 Task: Add a condition where "Status category Greater than Solved" in unsolved tickets in your groups.
Action: Mouse moved to (148, 534)
Screenshot: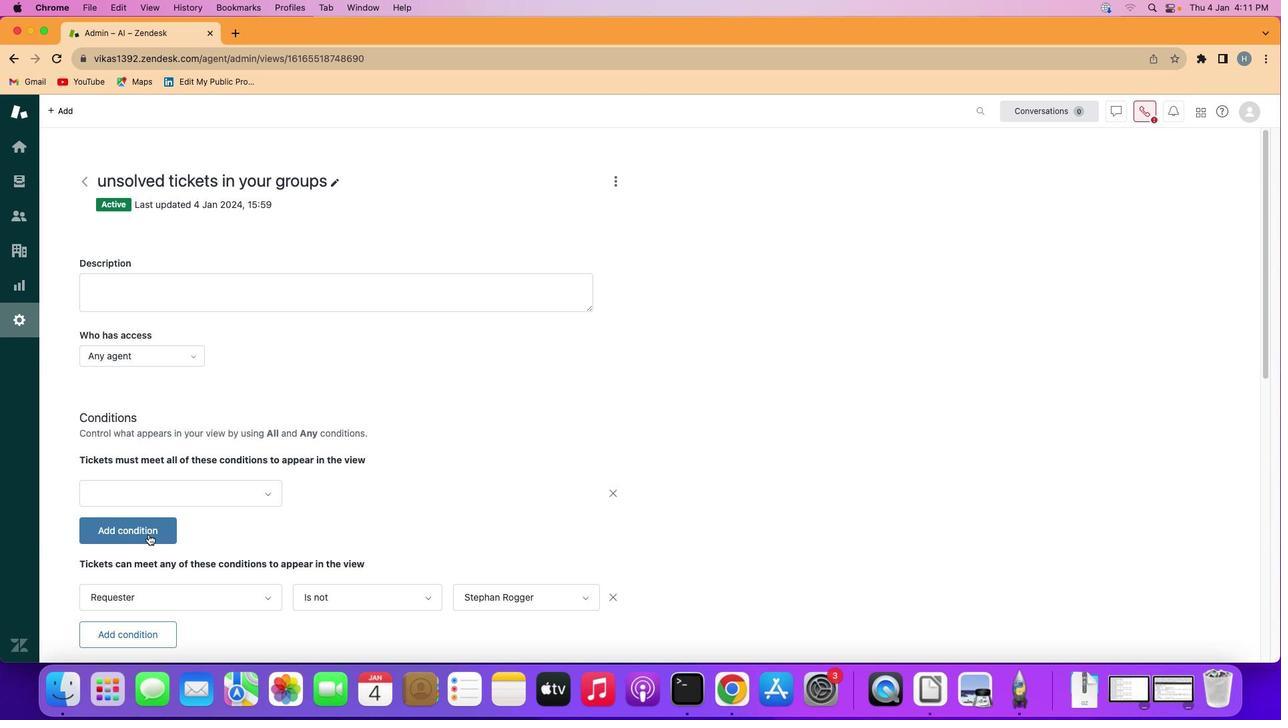 
Action: Mouse pressed left at (148, 534)
Screenshot: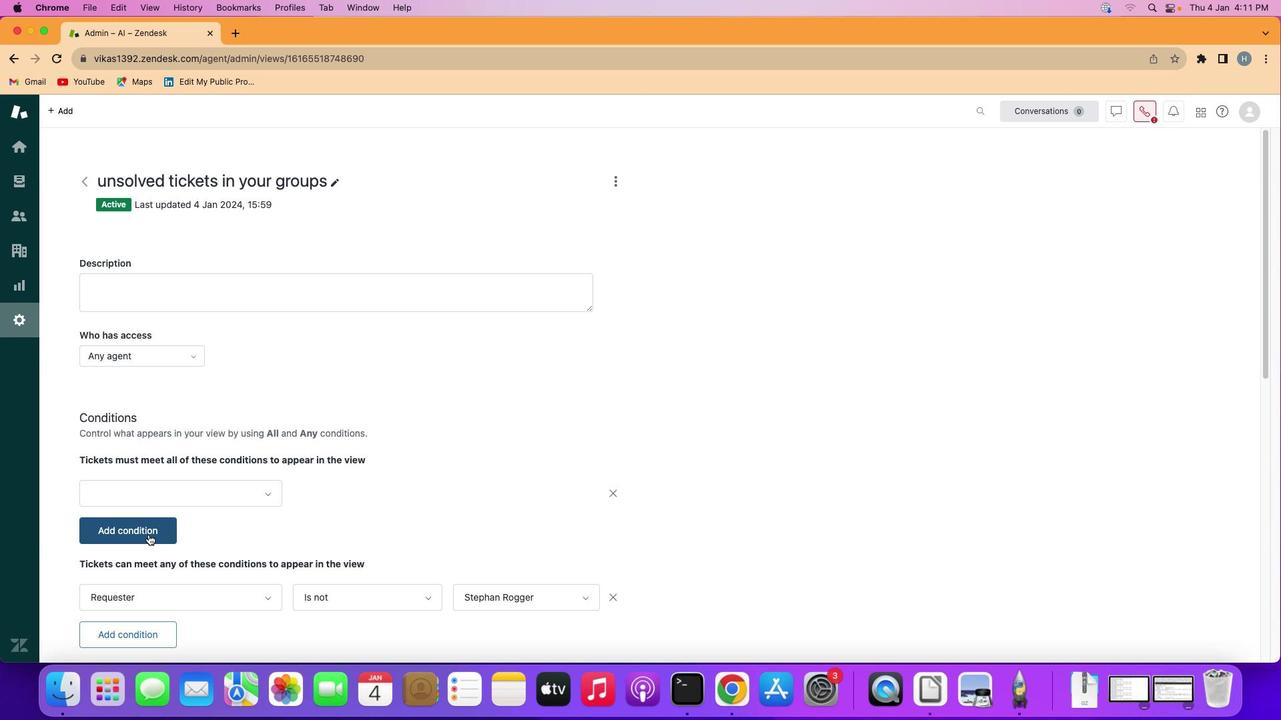 
Action: Mouse moved to (154, 531)
Screenshot: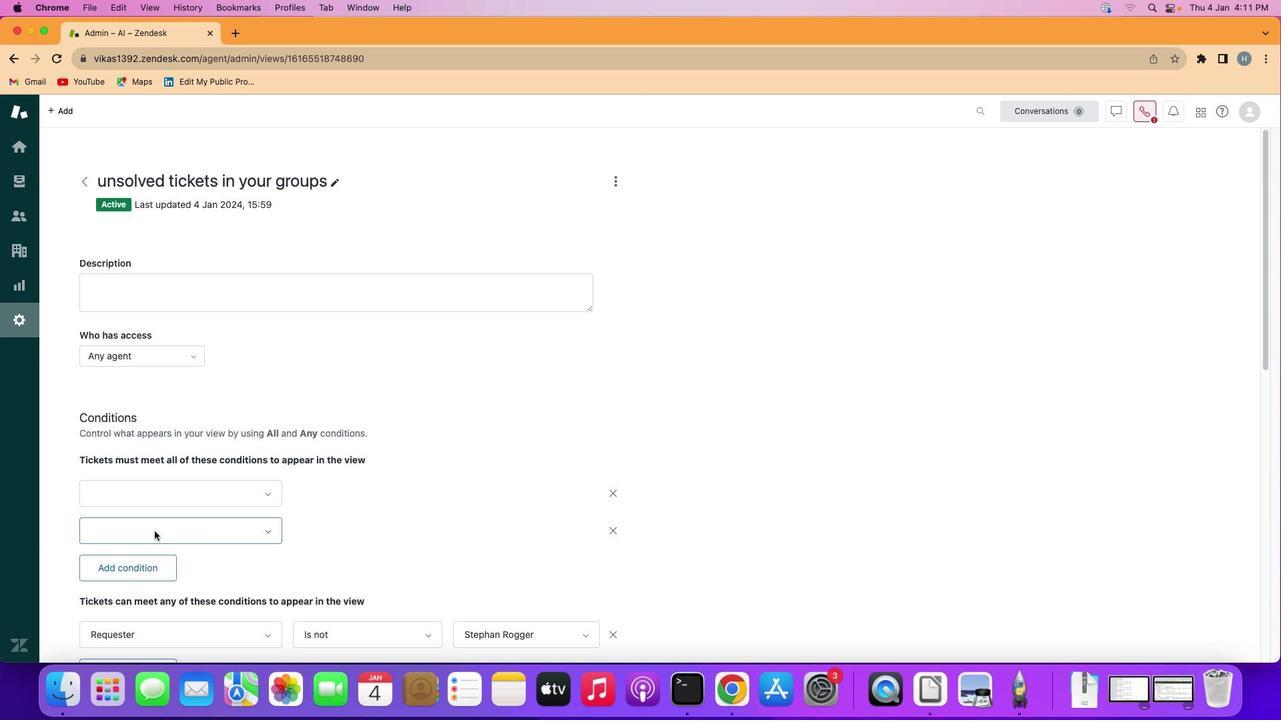 
Action: Mouse pressed left at (154, 531)
Screenshot: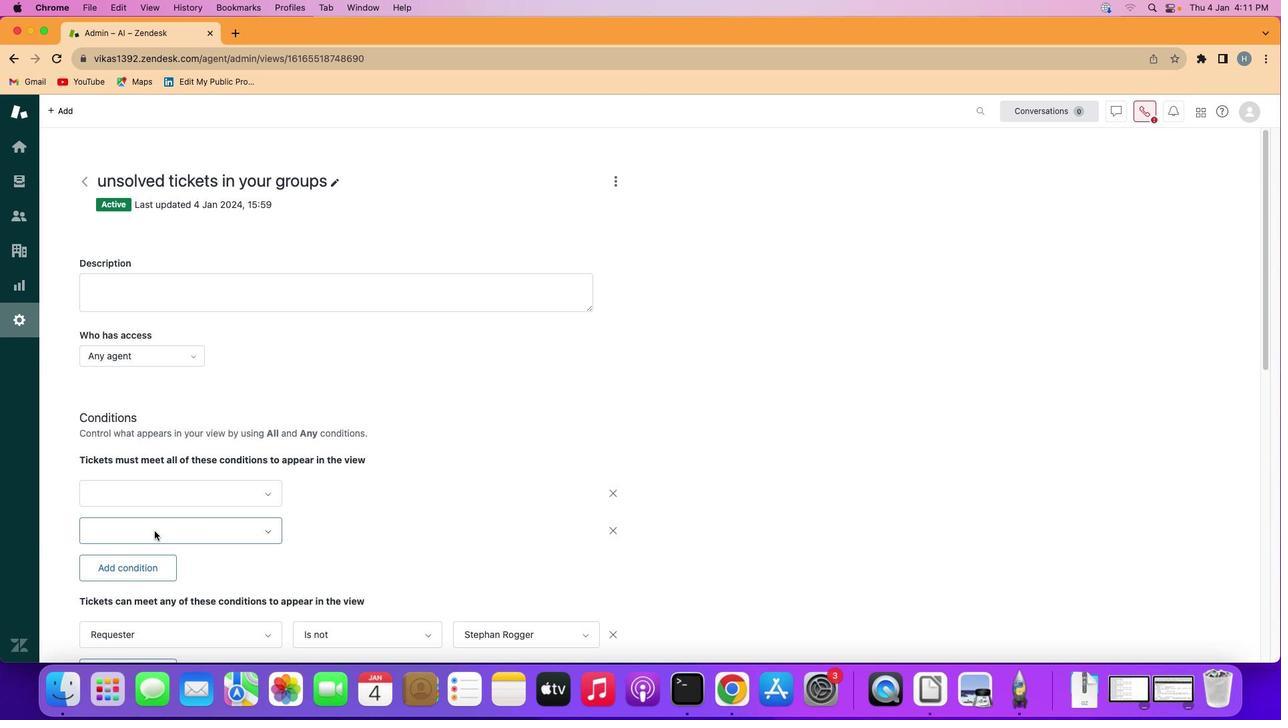 
Action: Mouse moved to (214, 295)
Screenshot: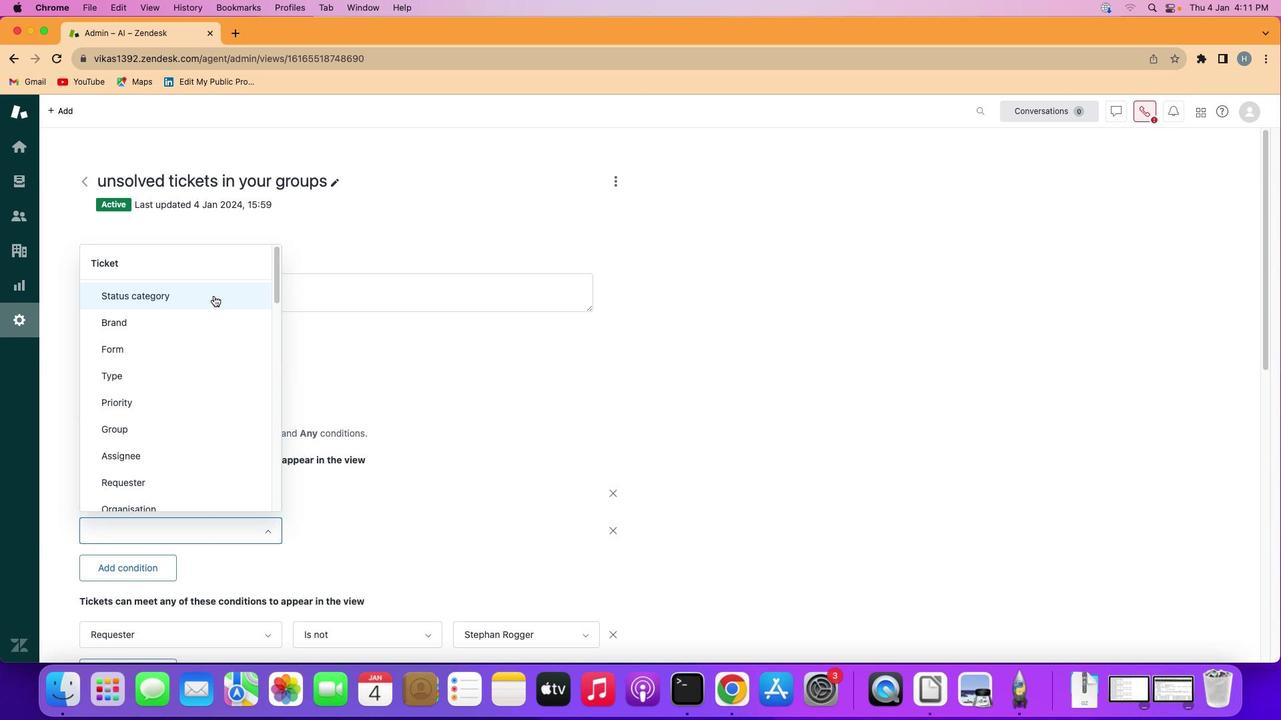 
Action: Mouse pressed left at (214, 295)
Screenshot: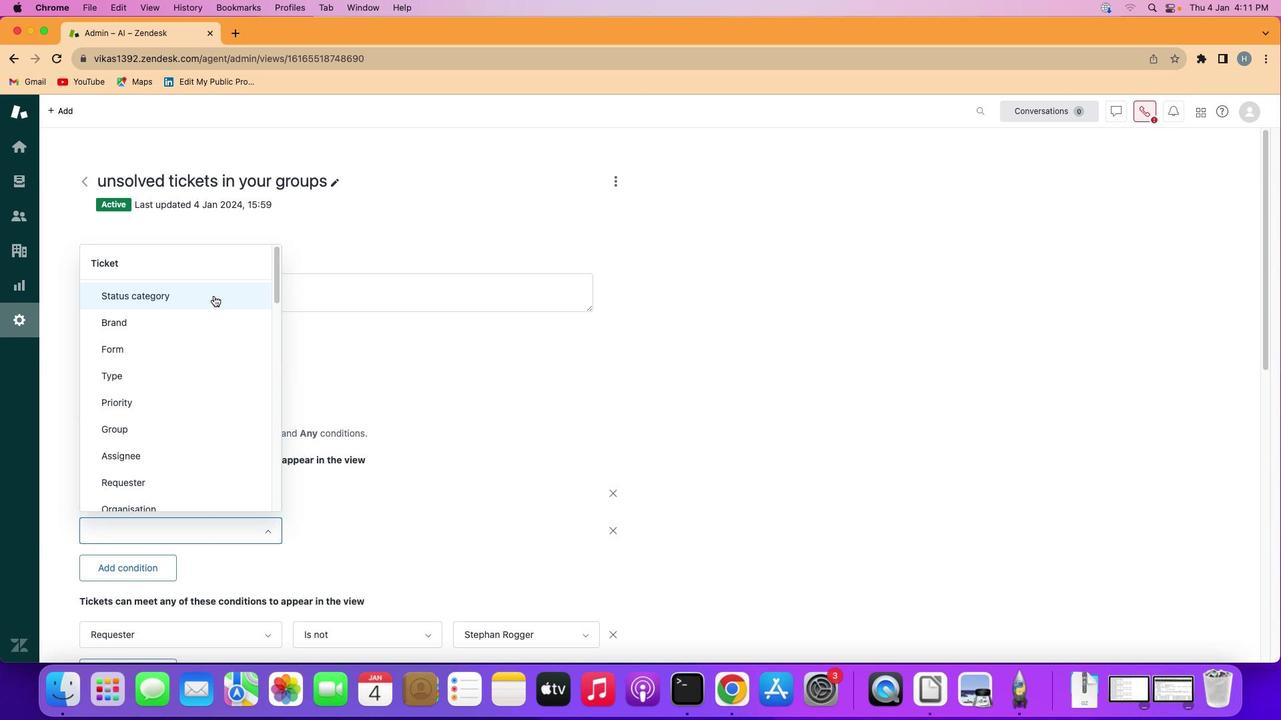 
Action: Mouse moved to (329, 530)
Screenshot: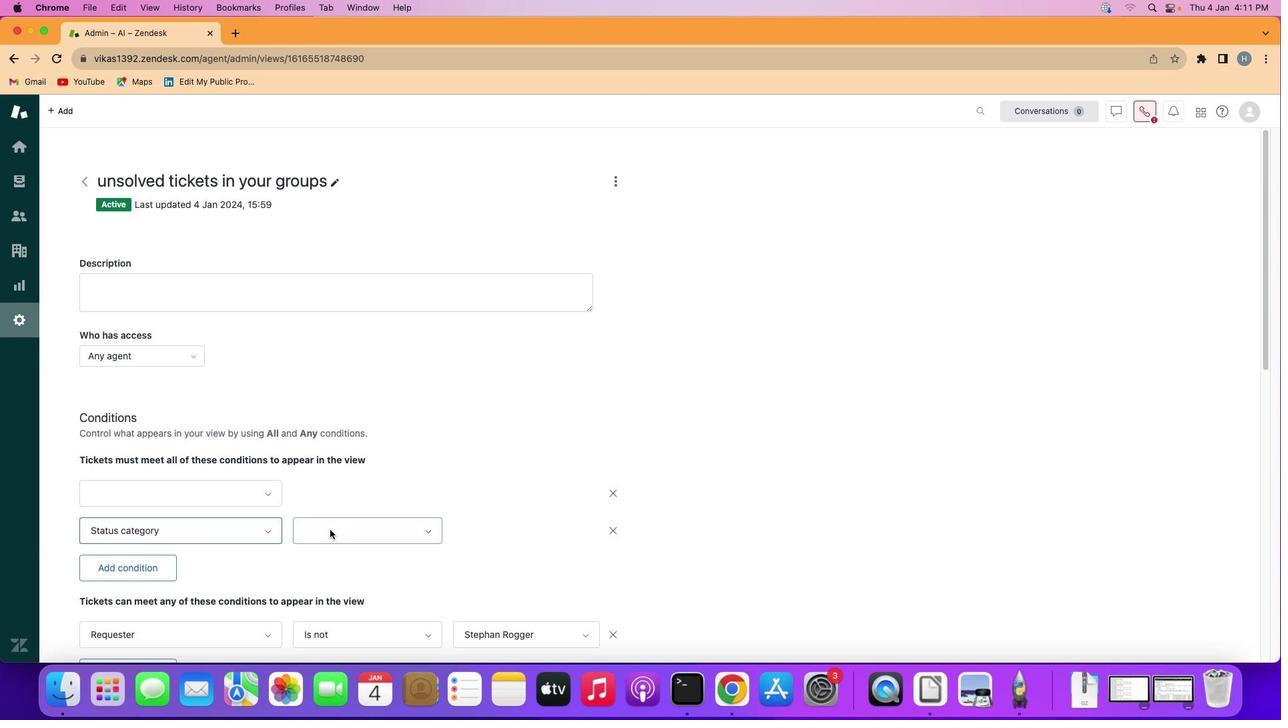 
Action: Mouse pressed left at (329, 530)
Screenshot: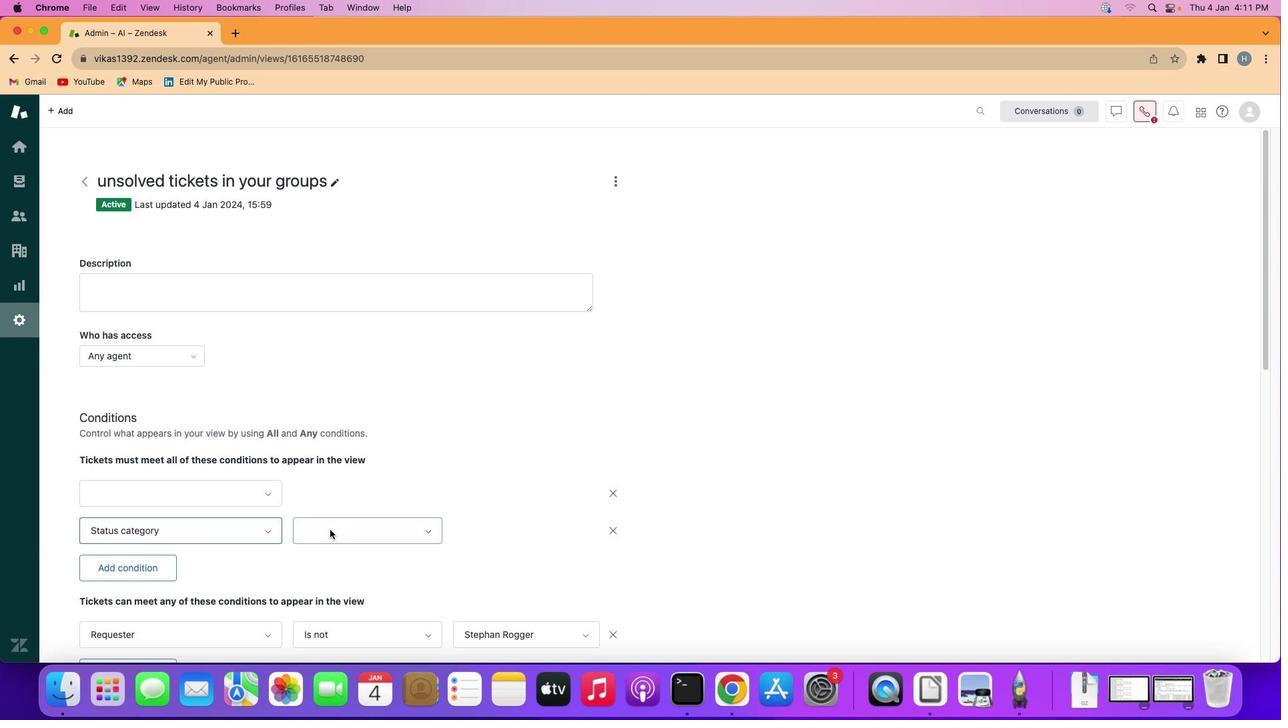 
Action: Mouse moved to (367, 497)
Screenshot: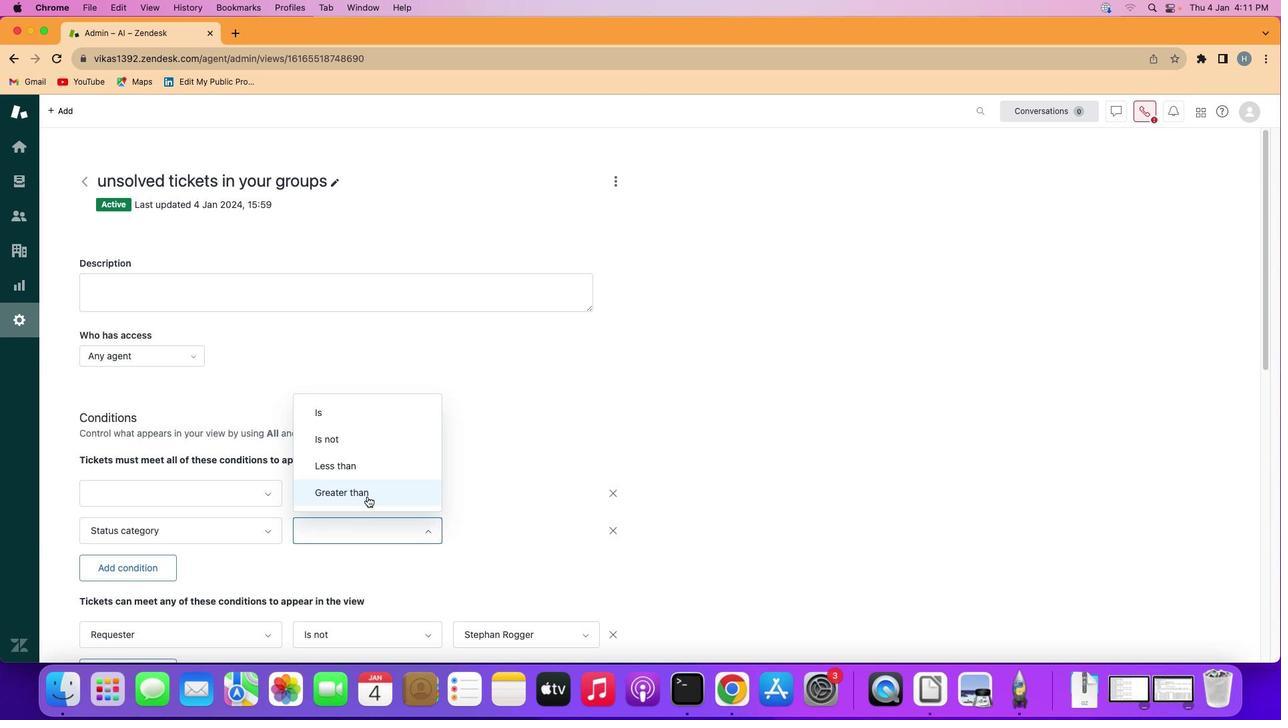 
Action: Mouse pressed left at (367, 497)
Screenshot: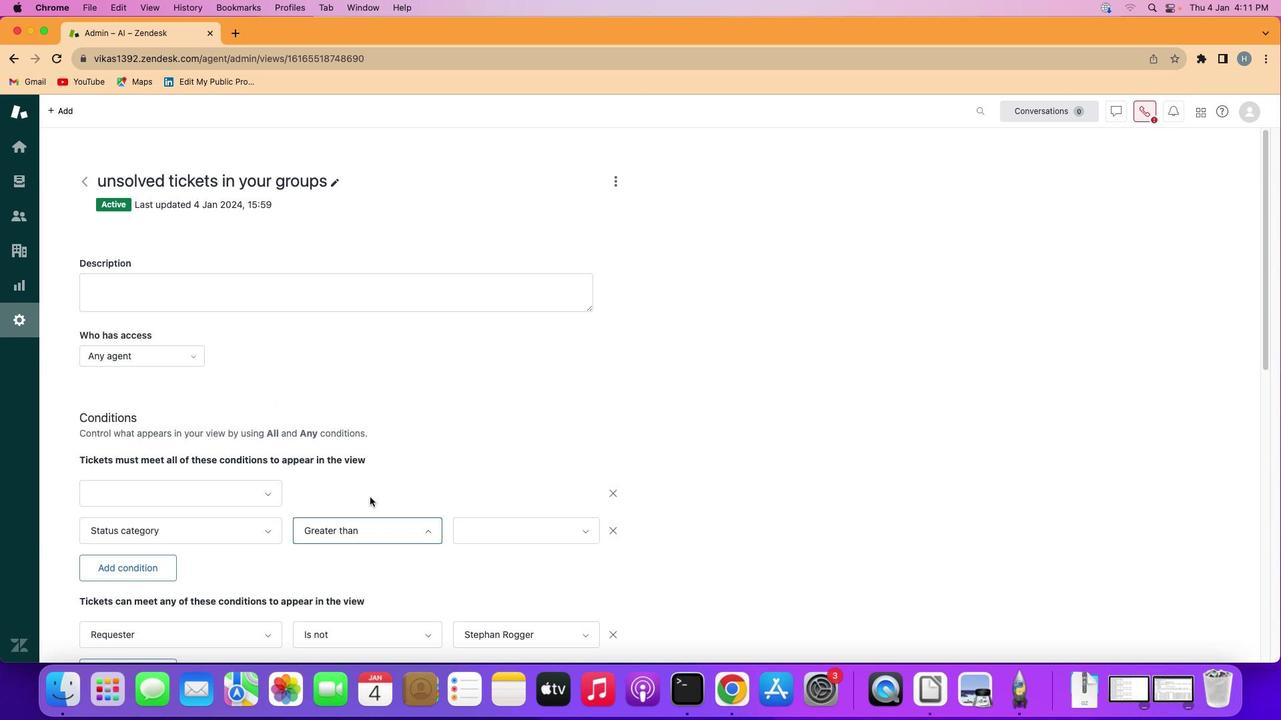 
Action: Mouse moved to (521, 530)
Screenshot: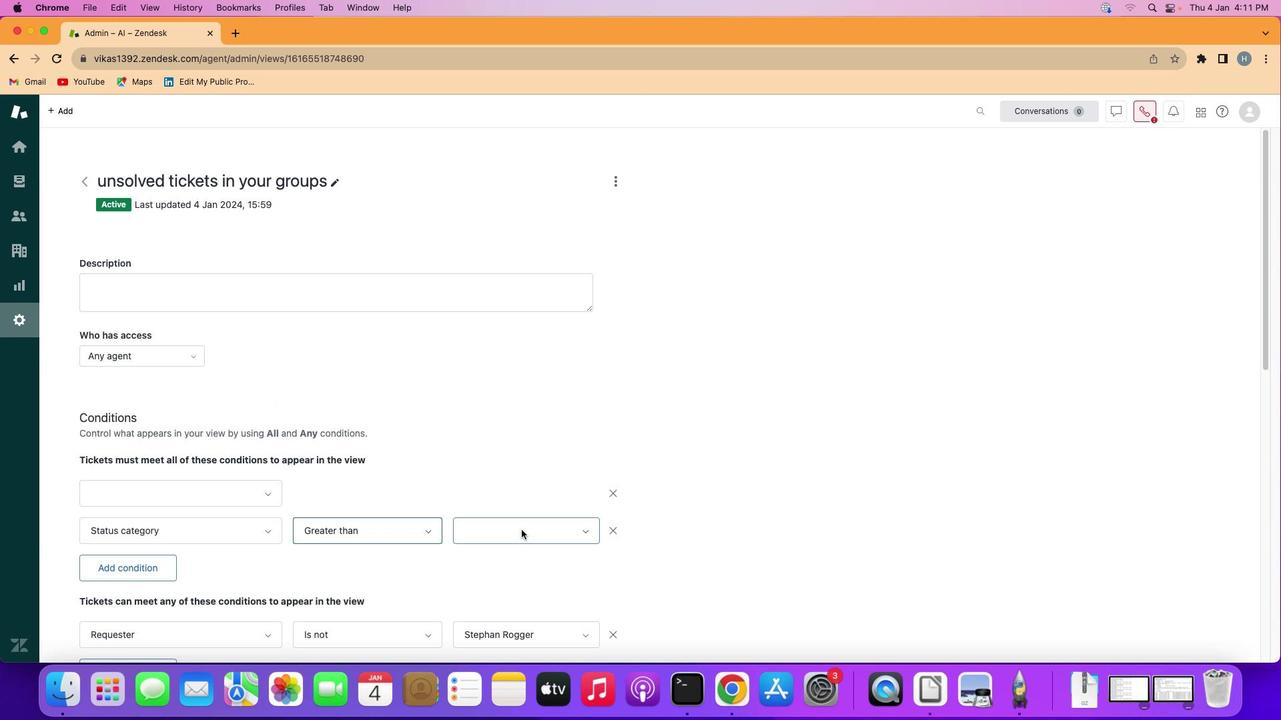 
Action: Mouse pressed left at (521, 530)
Screenshot: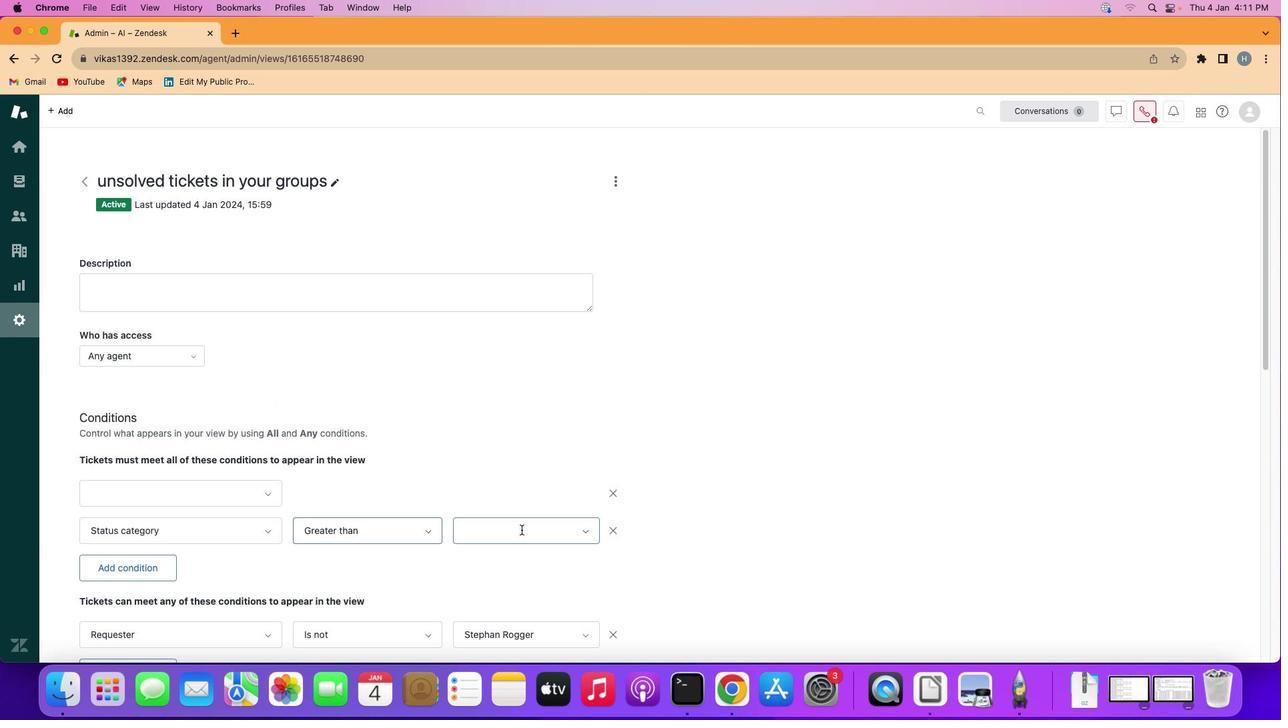 
Action: Mouse moved to (523, 462)
Screenshot: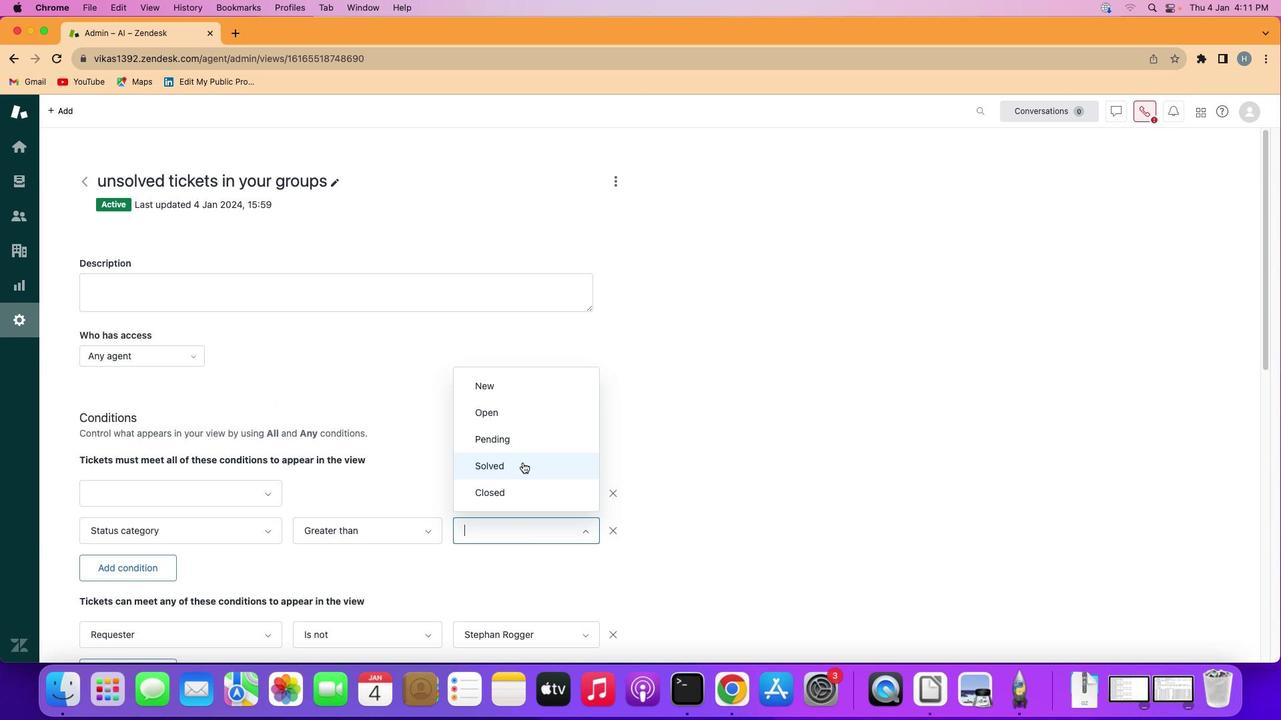 
Action: Mouse pressed left at (523, 462)
Screenshot: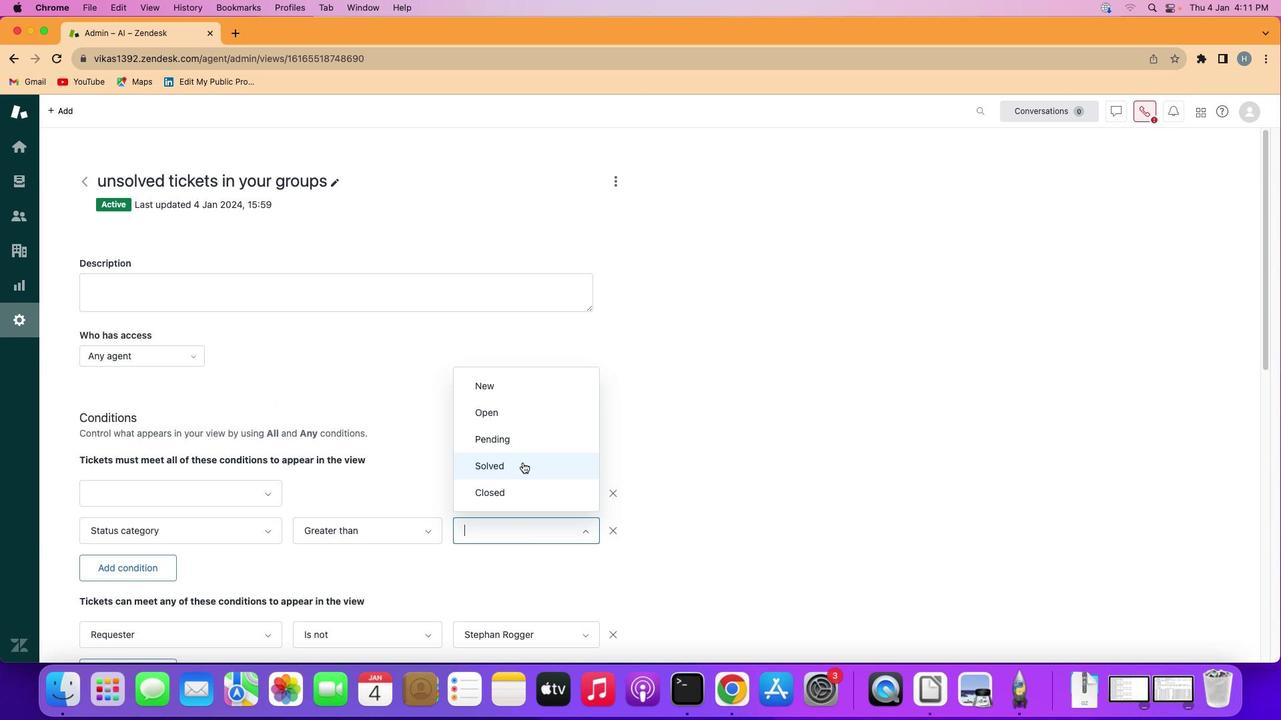 
Action: Mouse moved to (659, 531)
Screenshot: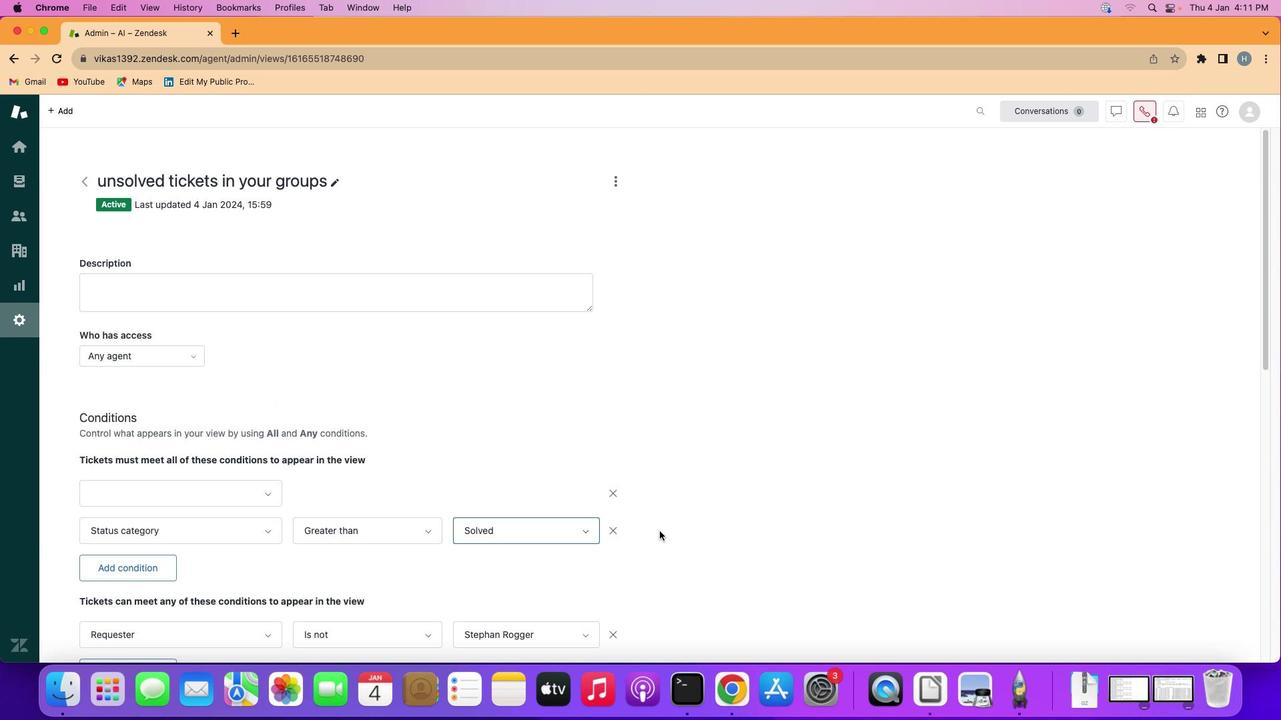 
